 Task: Check the median sale price of all home types in the last 5 years.
Action: Mouse moved to (761, 138)
Screenshot: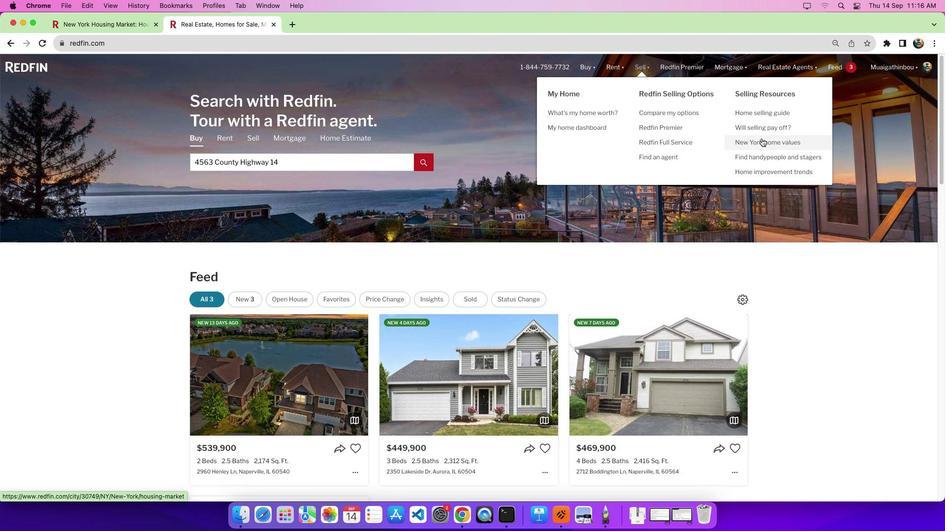 
Action: Mouse pressed left at (761, 138)
Screenshot: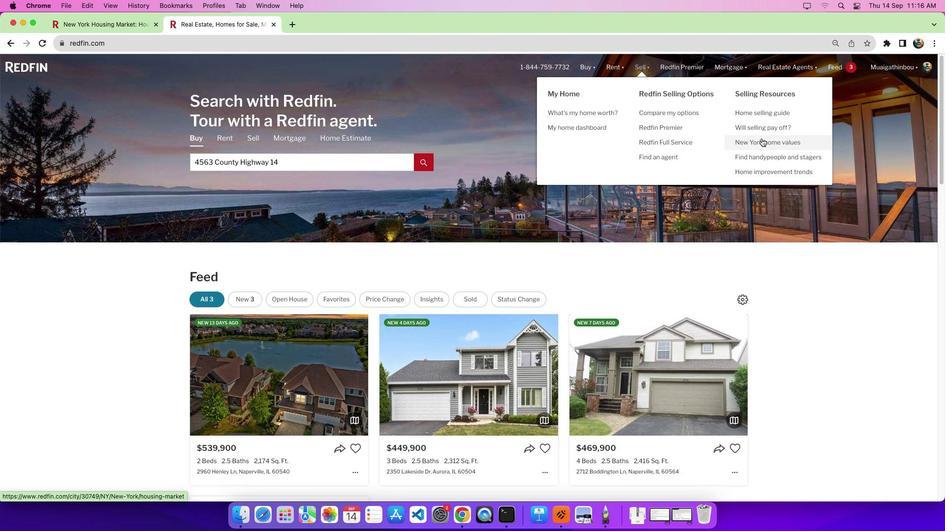 
Action: Mouse moved to (717, 337)
Screenshot: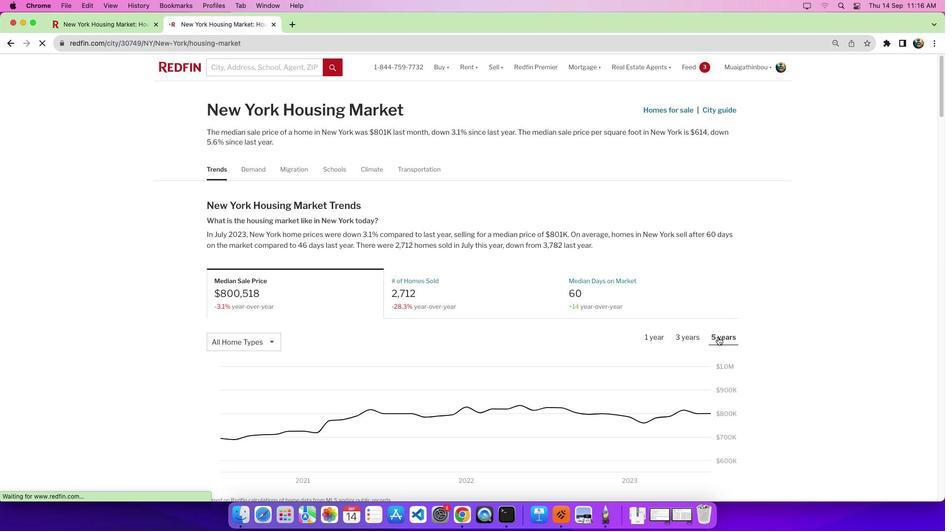 
Action: Mouse pressed left at (717, 337)
Screenshot: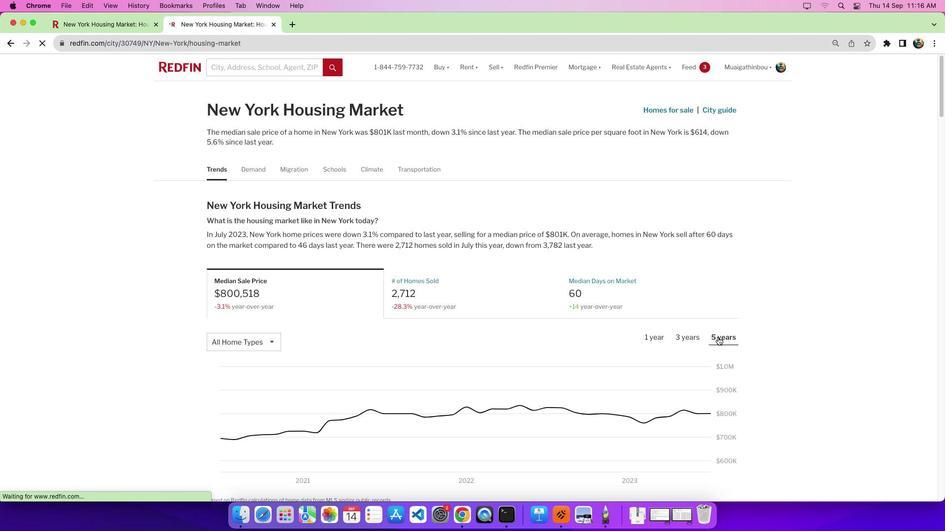 
Action: Mouse moved to (647, 374)
Screenshot: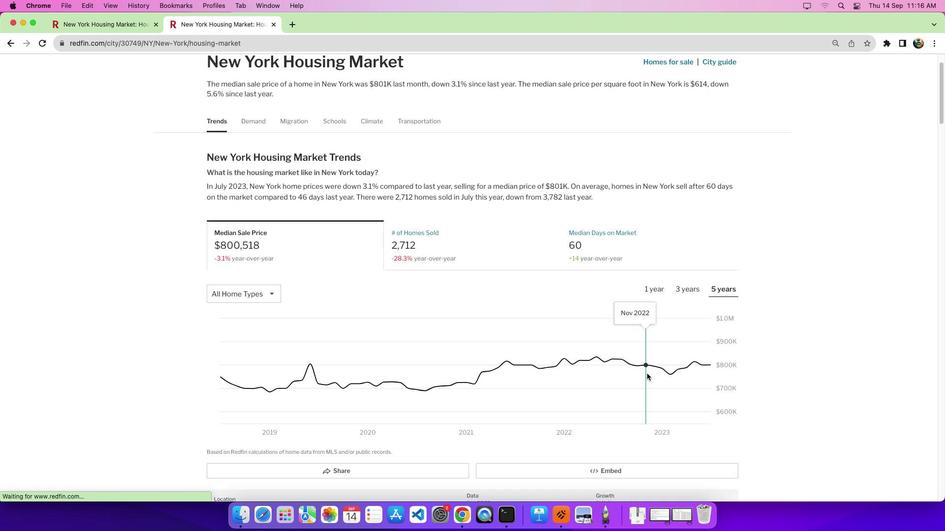 
Action: Mouse scrolled (647, 374) with delta (0, 0)
Screenshot: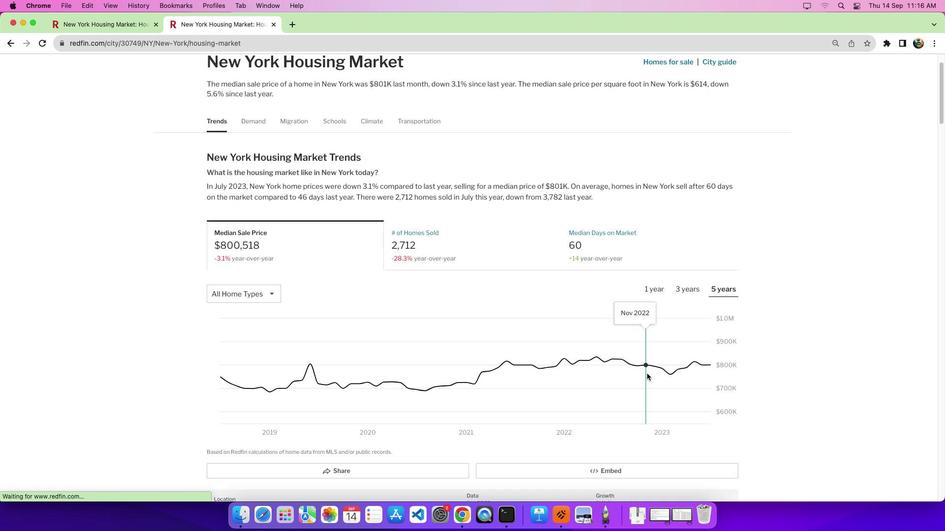 
Action: Mouse moved to (647, 374)
Screenshot: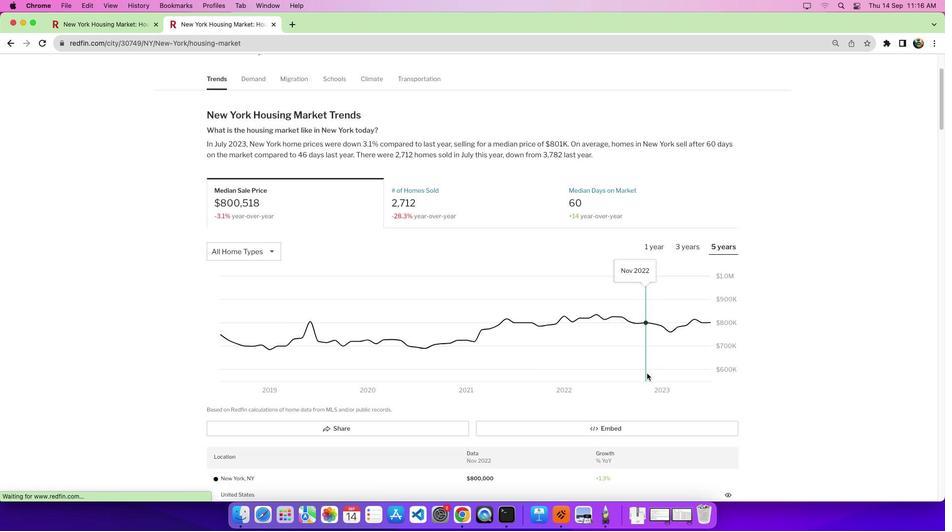 
Action: Mouse scrolled (647, 374) with delta (0, 0)
Screenshot: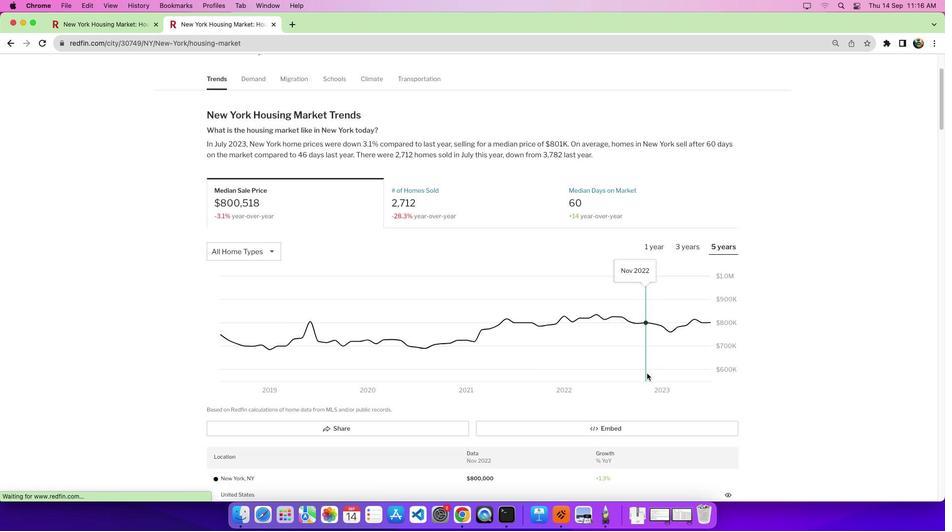 
Action: Mouse scrolled (647, 374) with delta (0, -2)
Screenshot: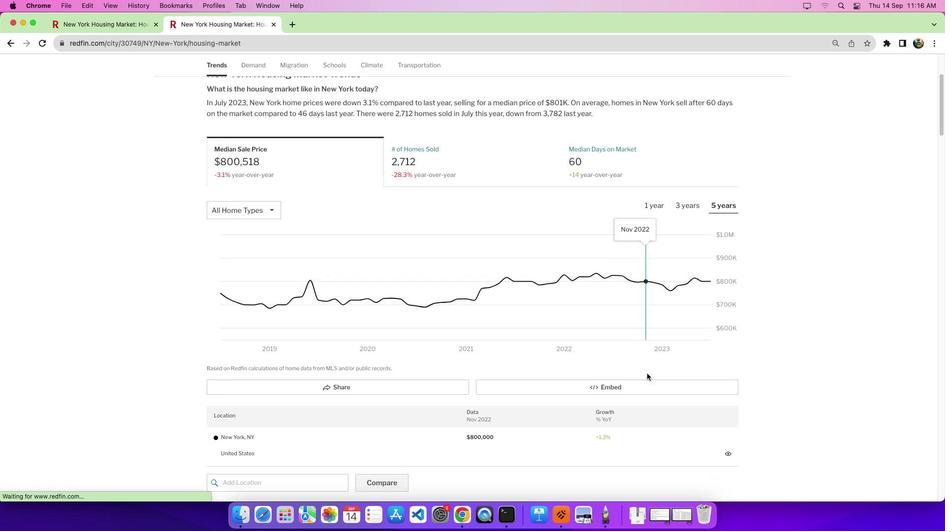 
Action: Mouse scrolled (647, 374) with delta (0, 0)
Screenshot: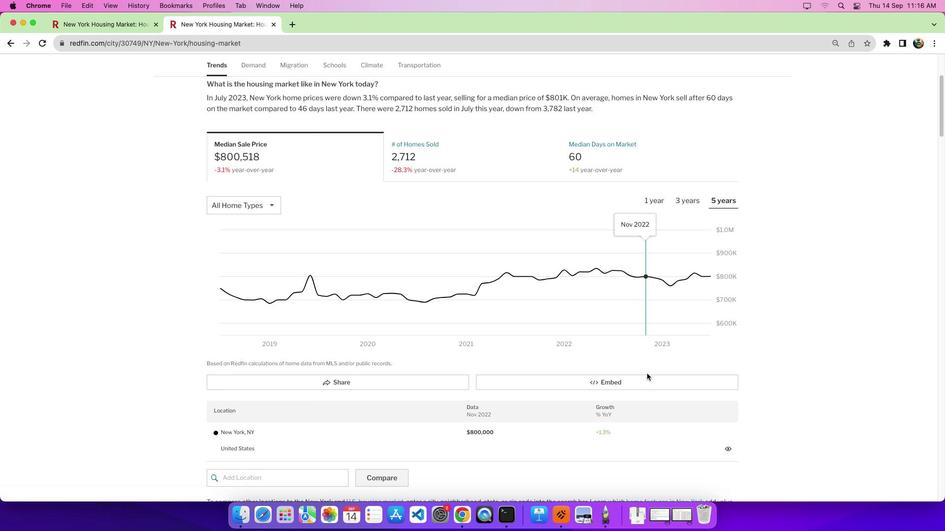 
Action: Mouse scrolled (647, 374) with delta (0, 0)
Screenshot: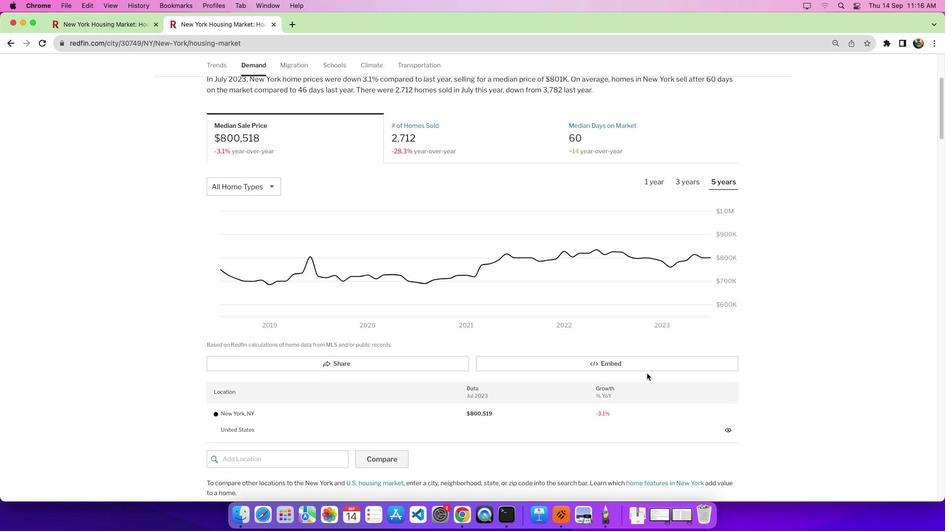 
Action: Mouse scrolled (647, 374) with delta (0, 0)
Screenshot: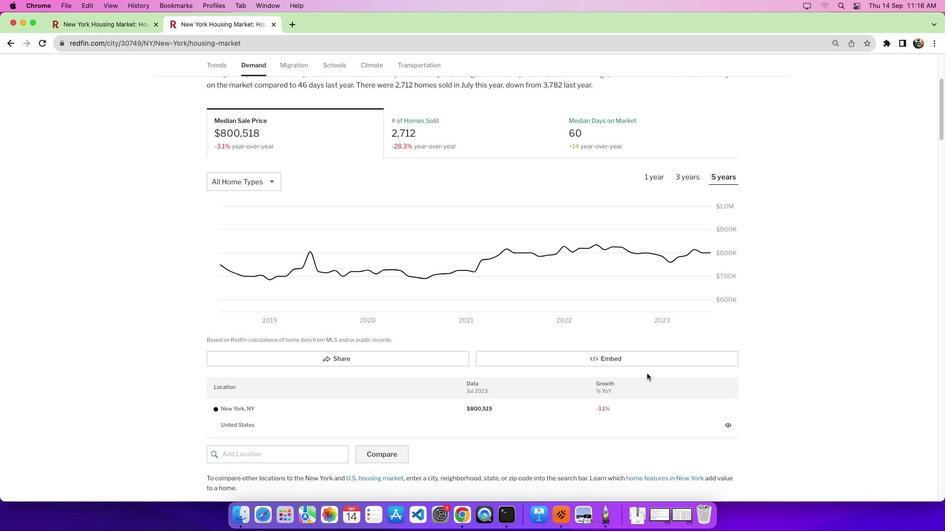 
Action: Mouse scrolled (647, 374) with delta (0, 0)
Screenshot: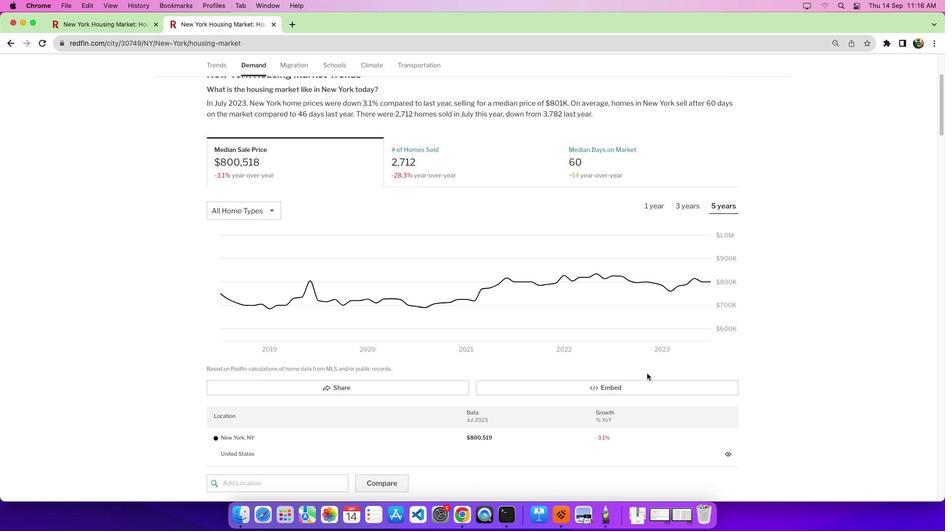 
Action: Mouse scrolled (647, 374) with delta (0, 0)
Screenshot: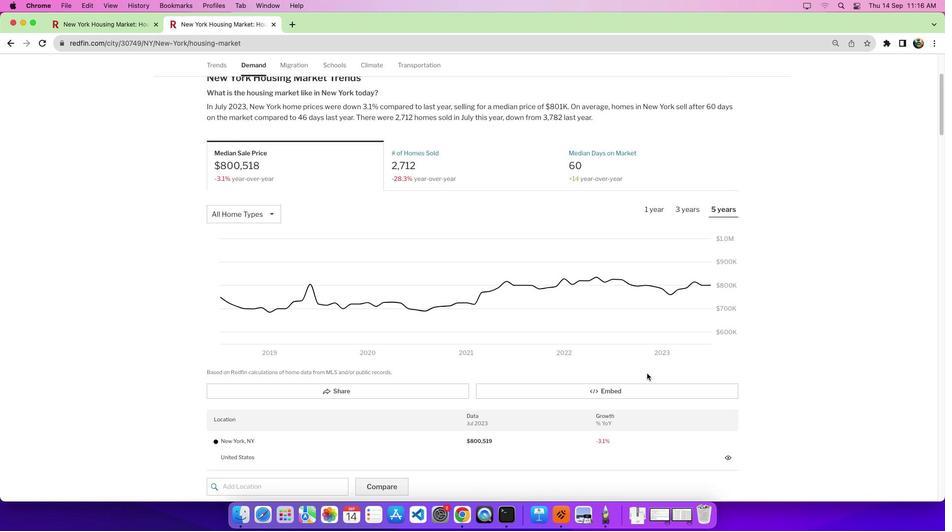
Action: Mouse scrolled (647, 374) with delta (0, 0)
Screenshot: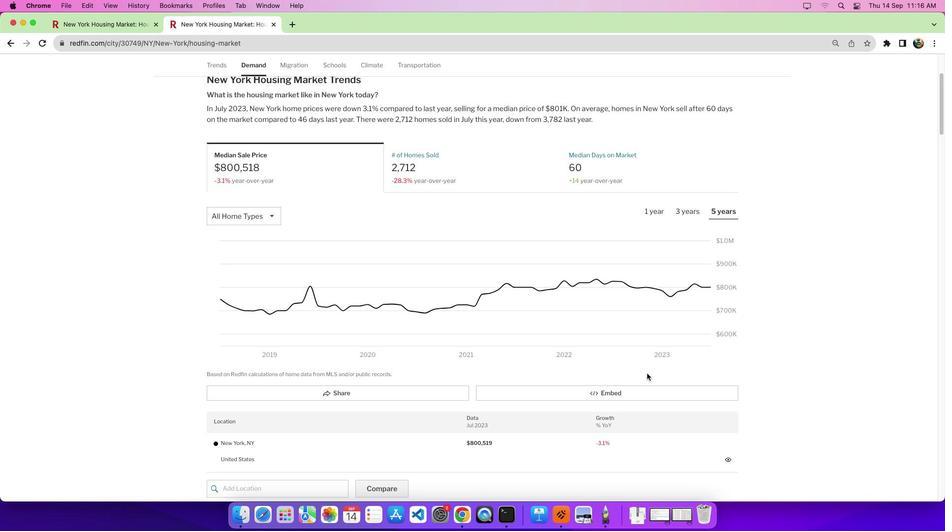 
Action: Mouse moved to (523, 395)
Screenshot: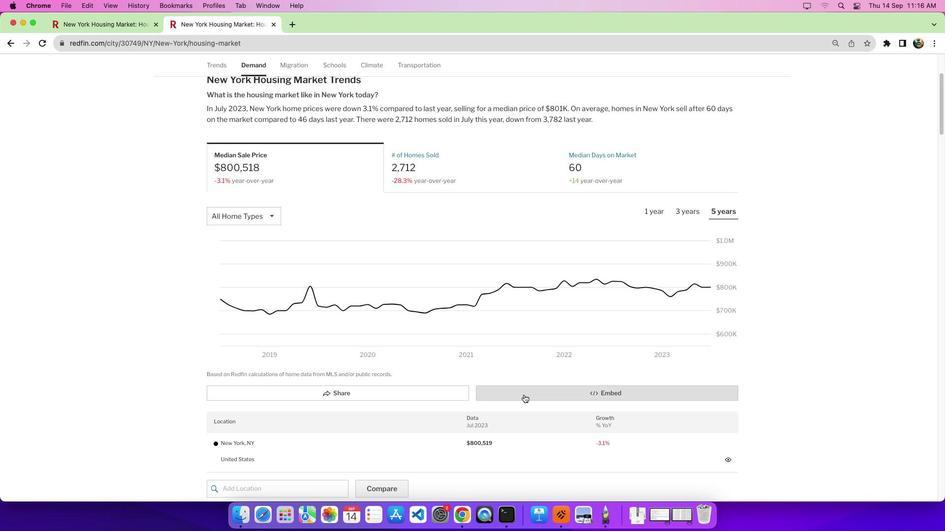
